 Task: In new skill endorsements turn off In-app notifications.
Action: Mouse moved to (604, 63)
Screenshot: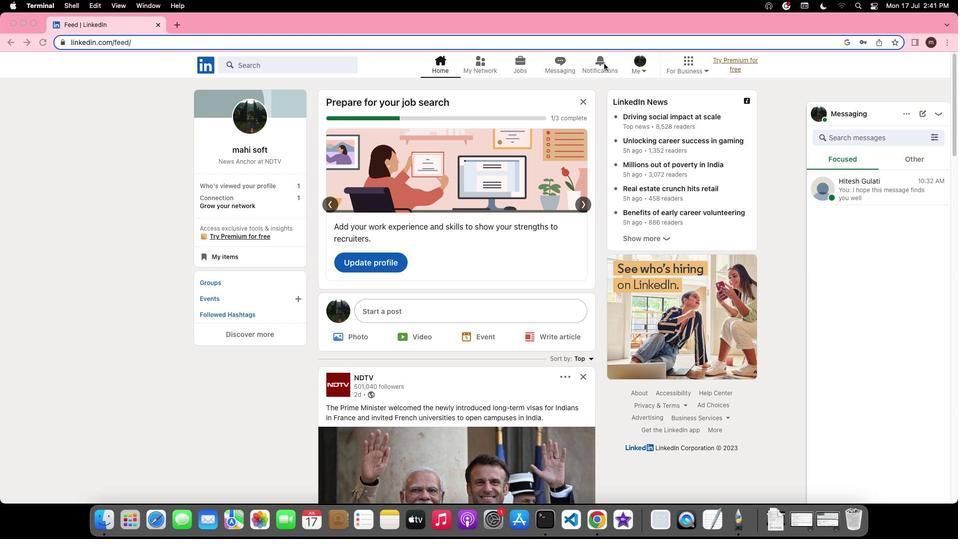 
Action: Mouse pressed left at (604, 63)
Screenshot: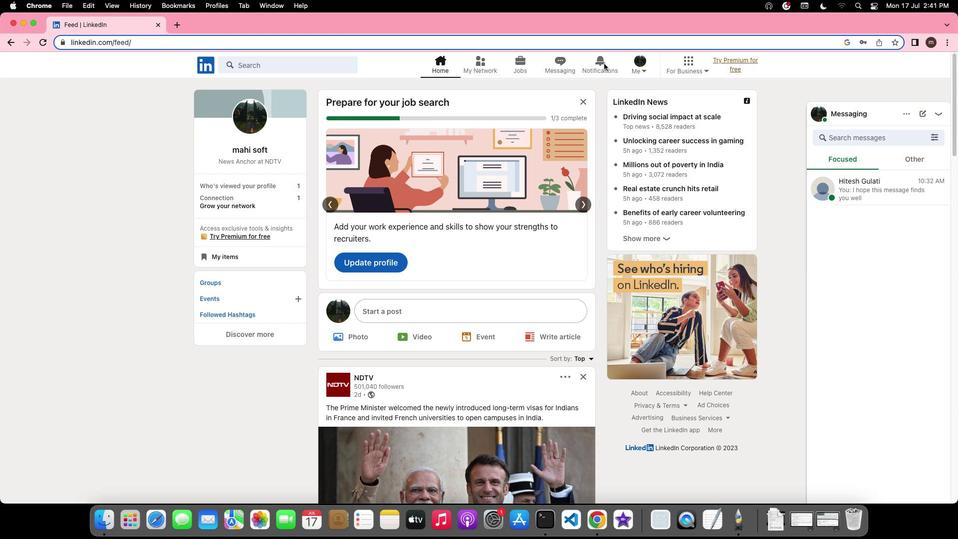 
Action: Mouse pressed left at (604, 63)
Screenshot: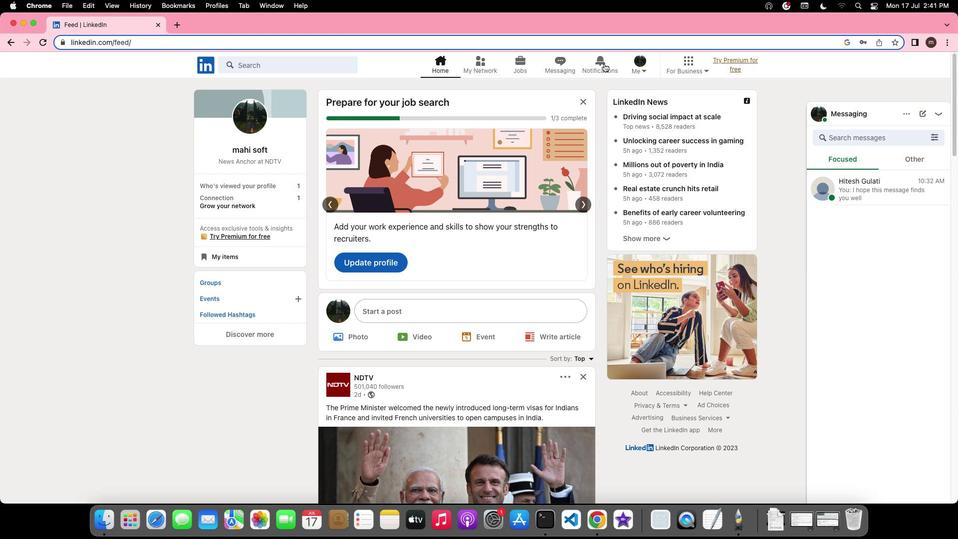 
Action: Mouse moved to (212, 127)
Screenshot: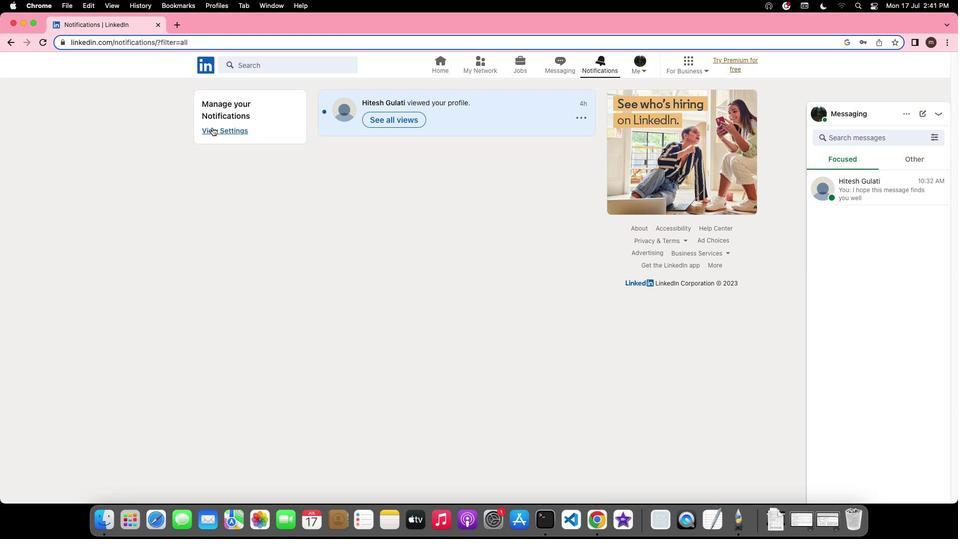 
Action: Mouse pressed left at (212, 127)
Screenshot: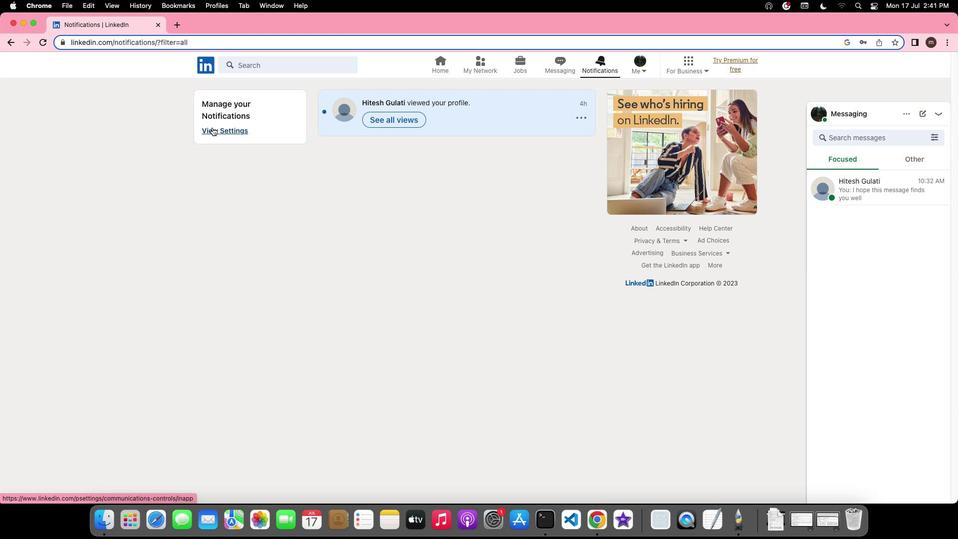 
Action: Mouse moved to (405, 406)
Screenshot: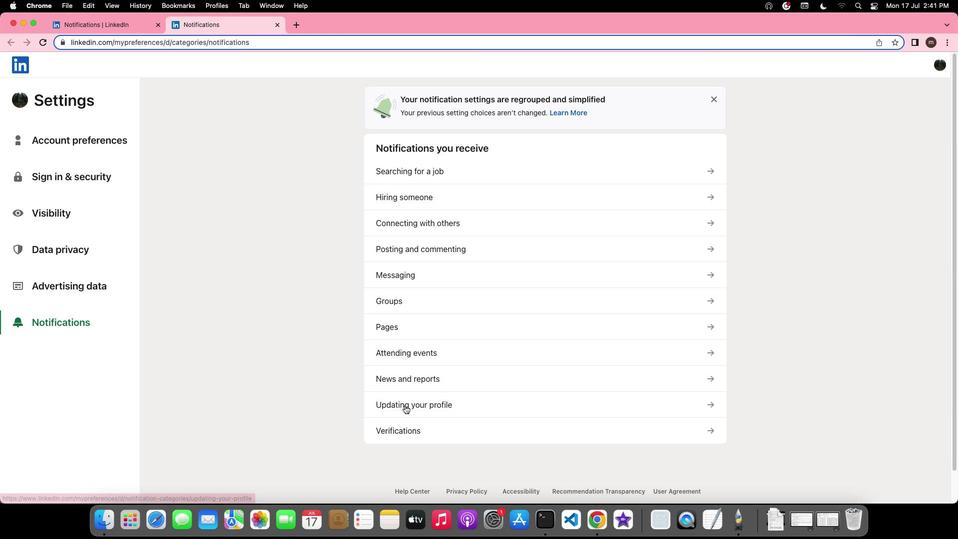 
Action: Mouse pressed left at (405, 406)
Screenshot: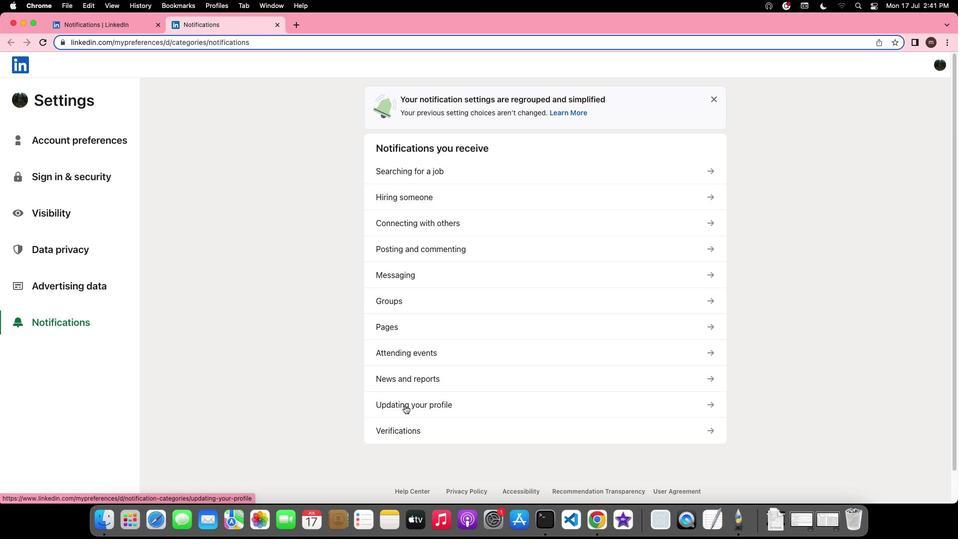 
Action: Mouse moved to (713, 195)
Screenshot: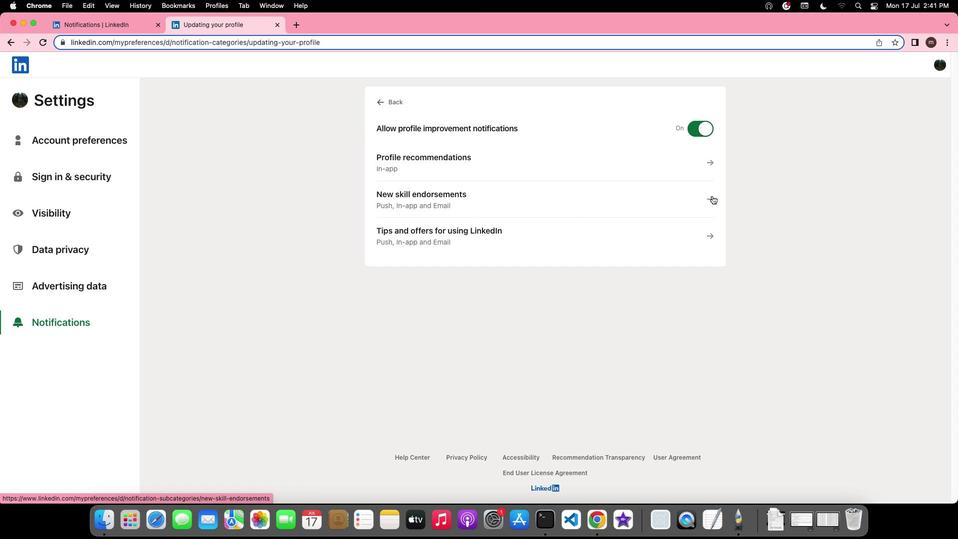 
Action: Mouse pressed left at (713, 195)
Screenshot: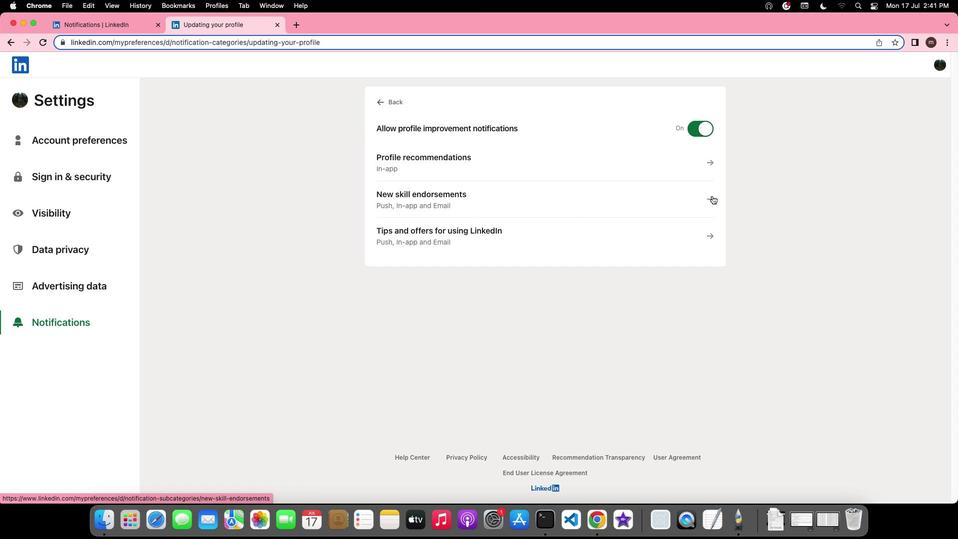 
Action: Mouse moved to (707, 183)
Screenshot: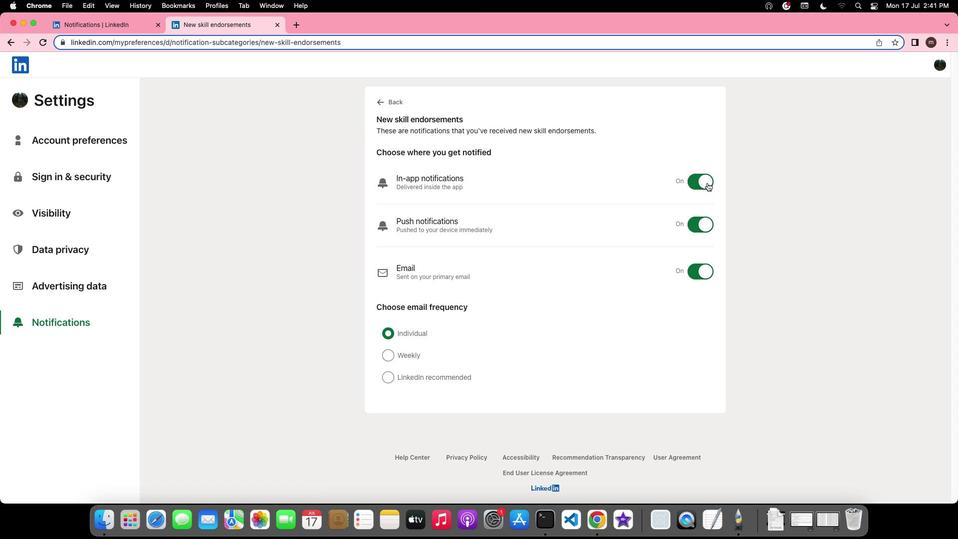 
Action: Mouse pressed left at (707, 183)
Screenshot: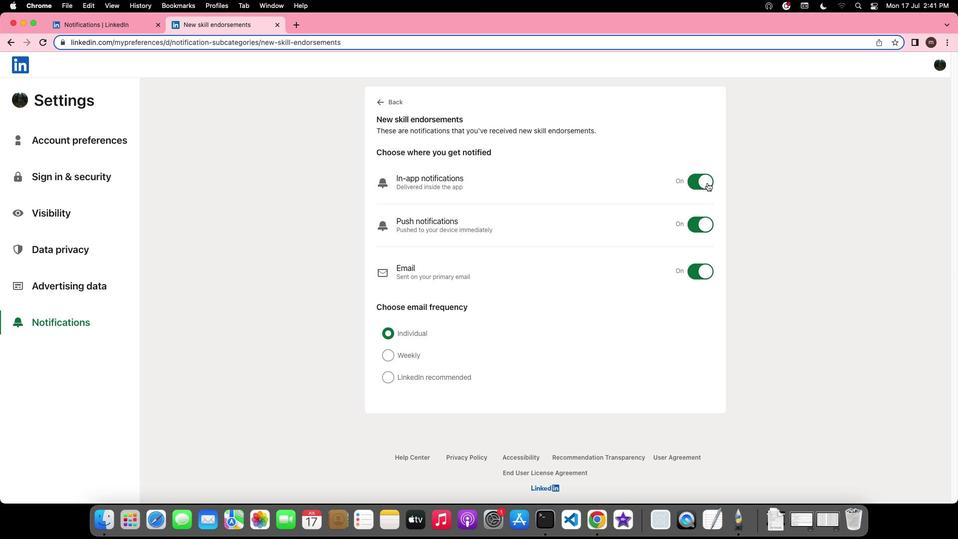 
Action: Mouse moved to (716, 197)
Screenshot: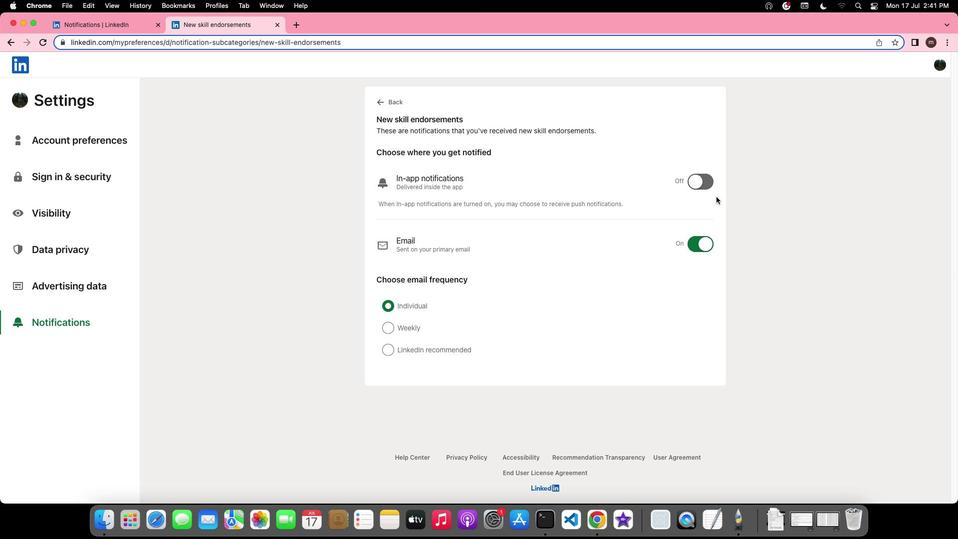 
